 Task: Add Checklist CL0023 to Card Card0023 in Board Board0021 in Workspace Development in Trello
Action: Mouse moved to (373, 424)
Screenshot: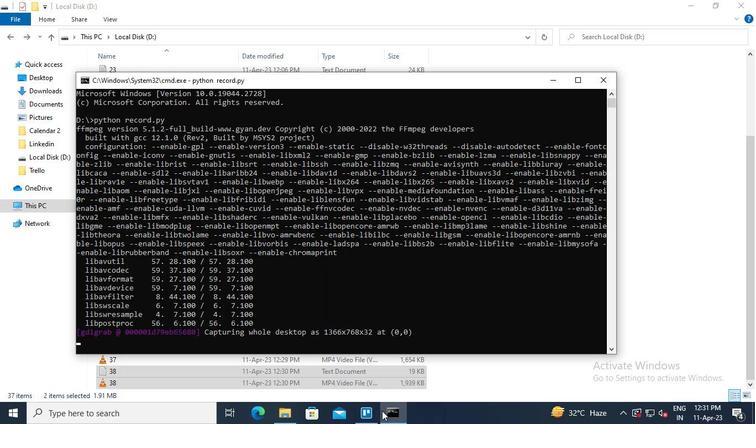 
Action: Mouse pressed left at (373, 424)
Screenshot: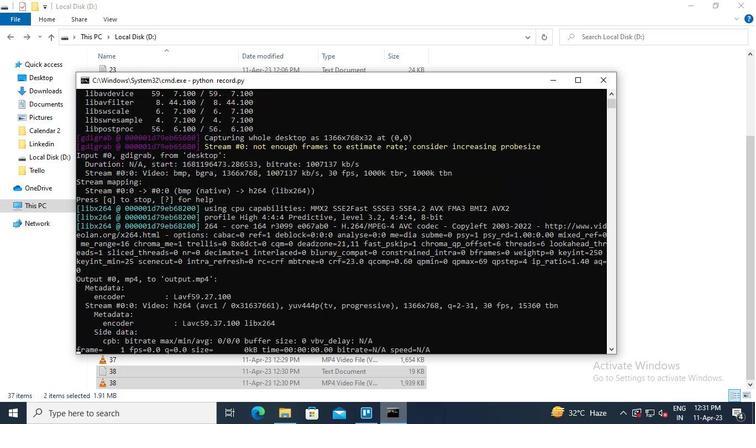 
Action: Mouse moved to (184, 298)
Screenshot: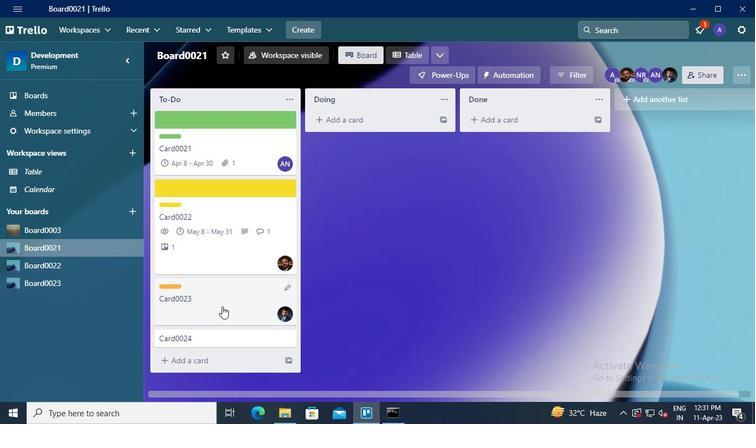 
Action: Mouse pressed left at (184, 298)
Screenshot: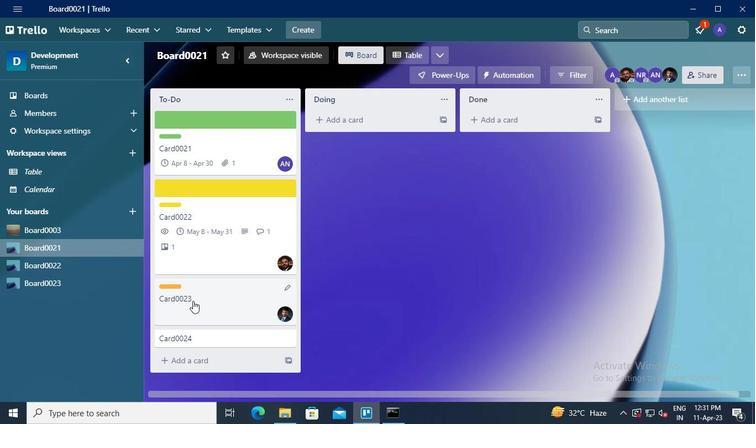 
Action: Mouse moved to (501, 189)
Screenshot: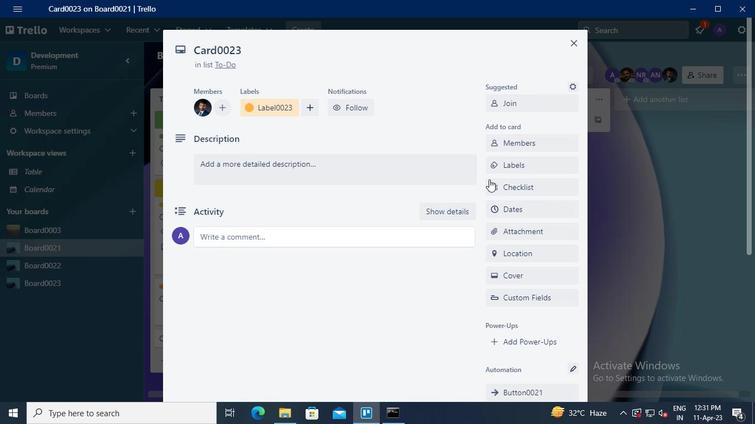 
Action: Mouse pressed left at (501, 189)
Screenshot: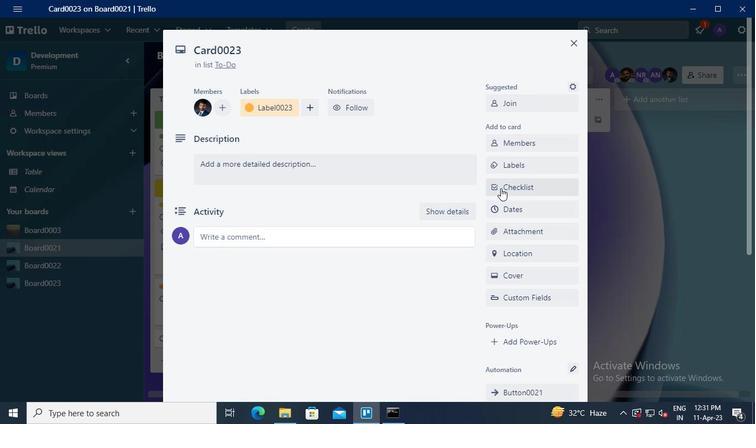 
Action: Mouse moved to (521, 223)
Screenshot: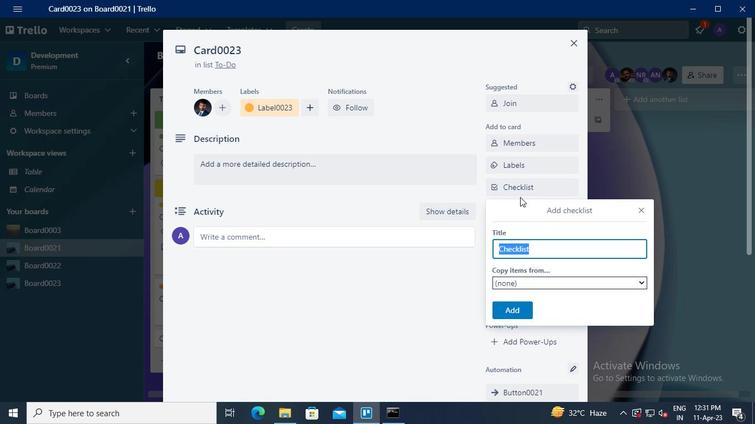 
Action: Keyboard Key.shift
Screenshot: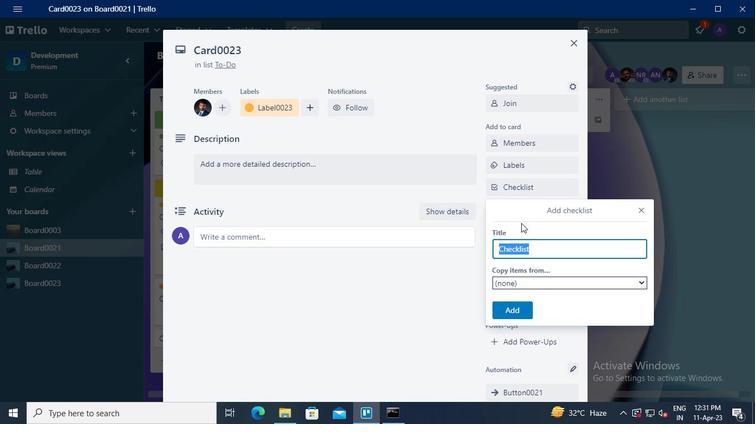 
Action: Keyboard C
Screenshot: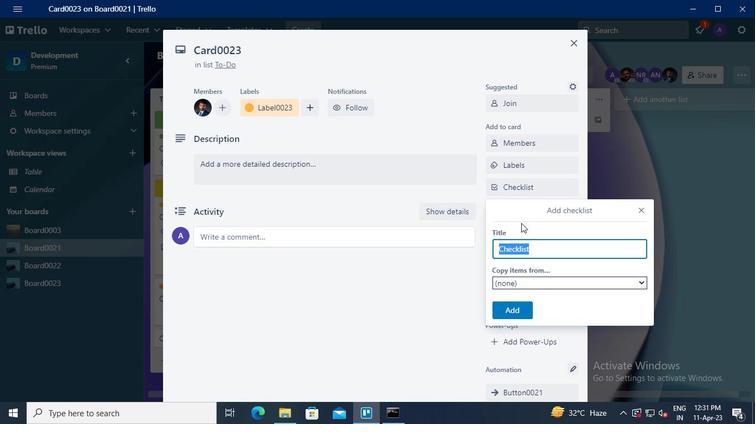 
Action: Keyboard L
Screenshot: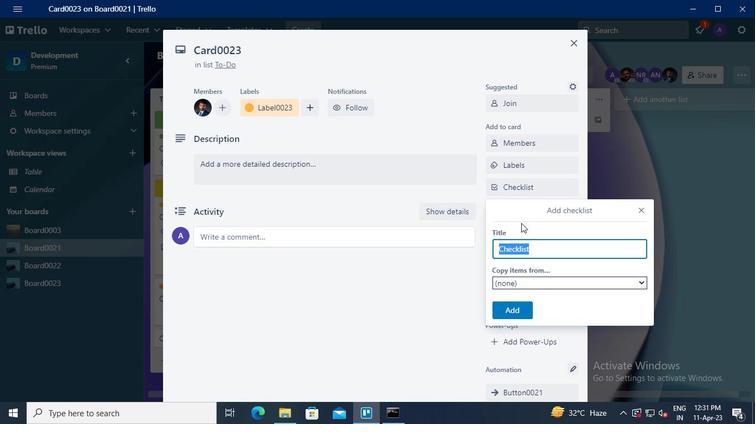 
Action: Keyboard <96>
Screenshot: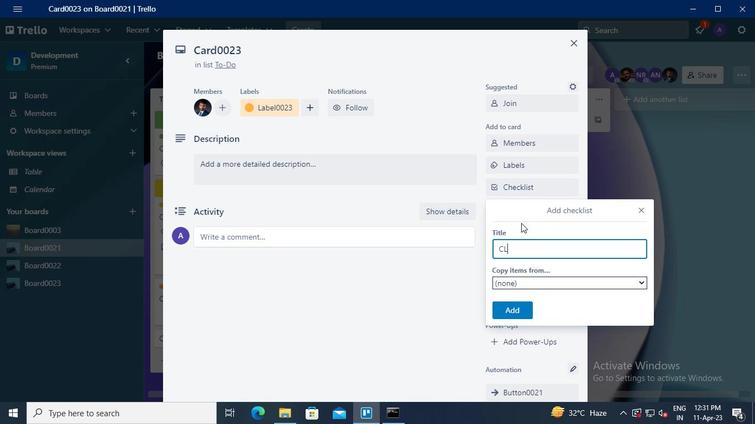 
Action: Keyboard <96>
Screenshot: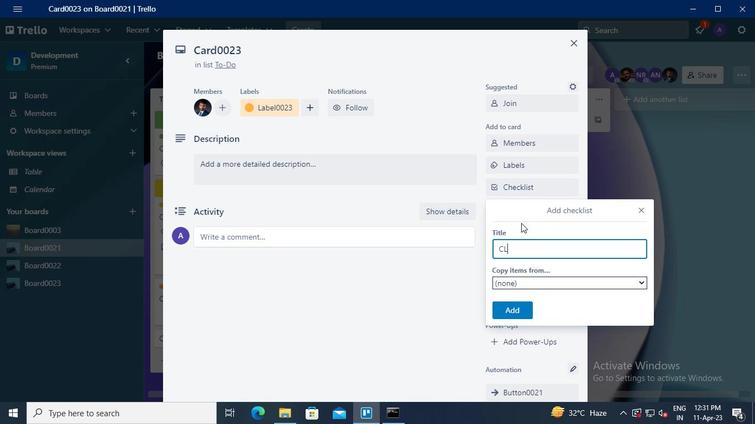 
Action: Keyboard <98>
Screenshot: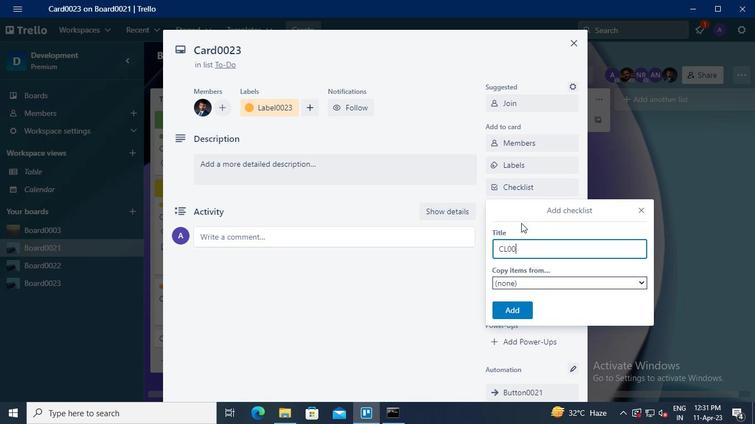 
Action: Keyboard <99>
Screenshot: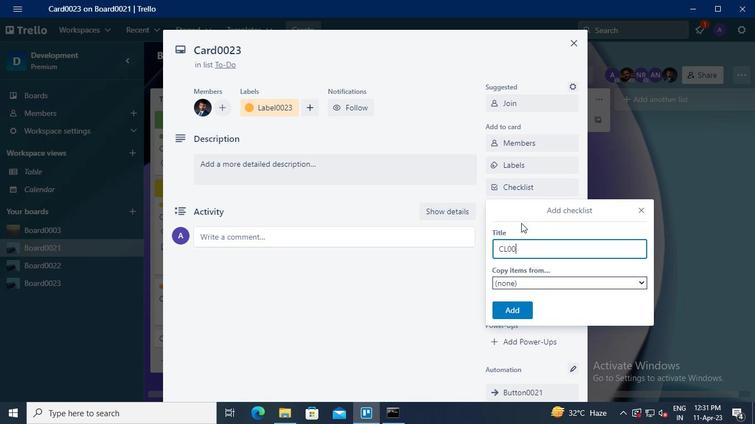 
Action: Mouse moved to (509, 310)
Screenshot: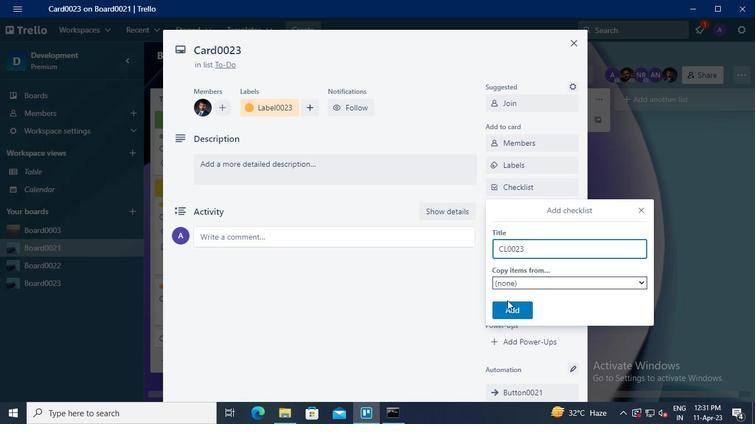 
Action: Mouse pressed left at (509, 310)
Screenshot: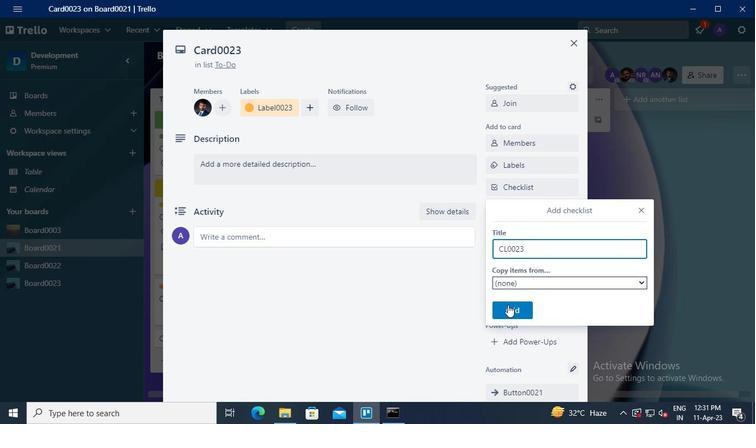 
Action: Mouse moved to (386, 425)
Screenshot: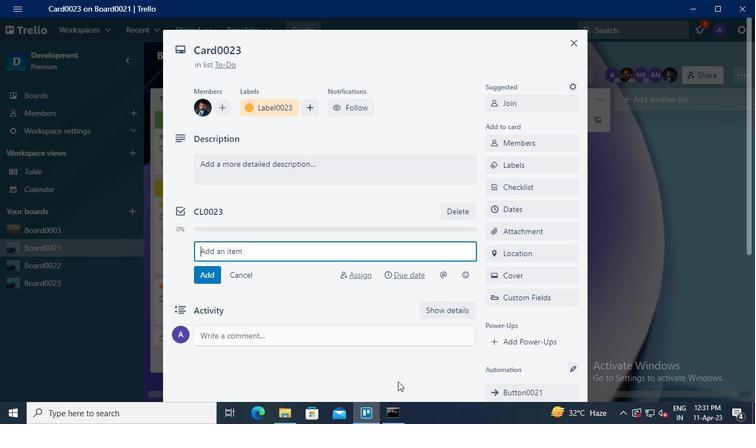 
Action: Mouse pressed left at (386, 424)
Screenshot: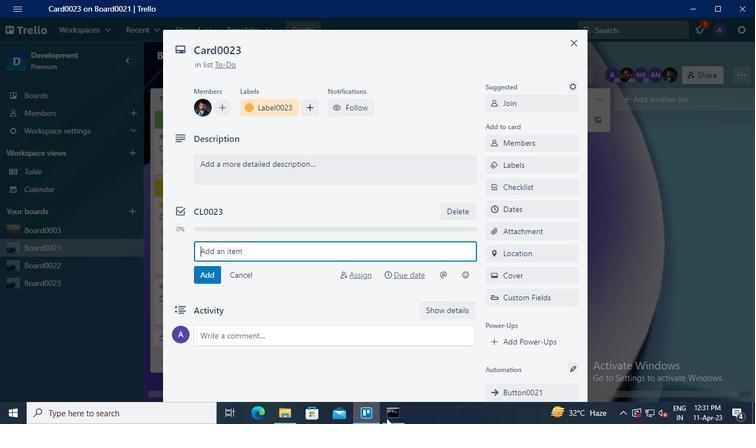 
Action: Mouse moved to (609, 80)
Screenshot: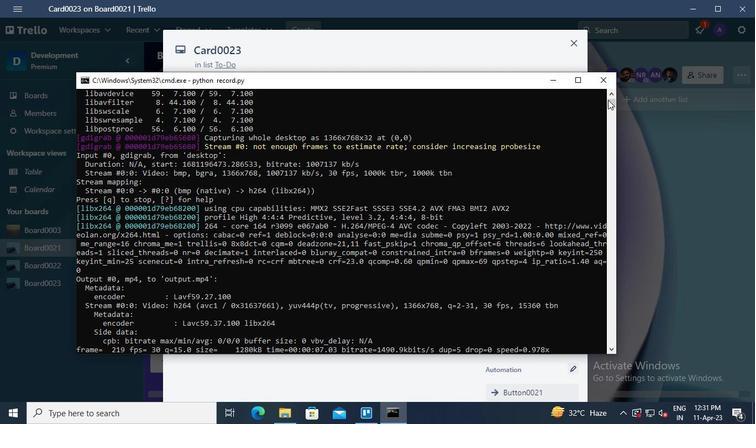 
Action: Mouse pressed left at (609, 80)
Screenshot: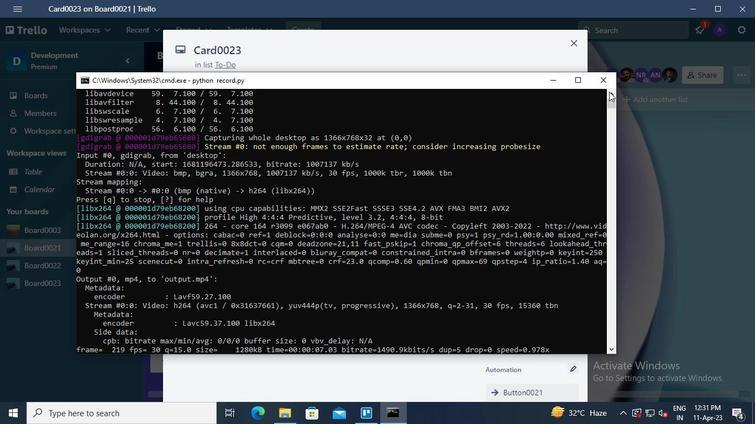 
